 Task: Show available start times in increments of 5 minutes.
Action: Mouse pressed left at (130, 375)
Screenshot: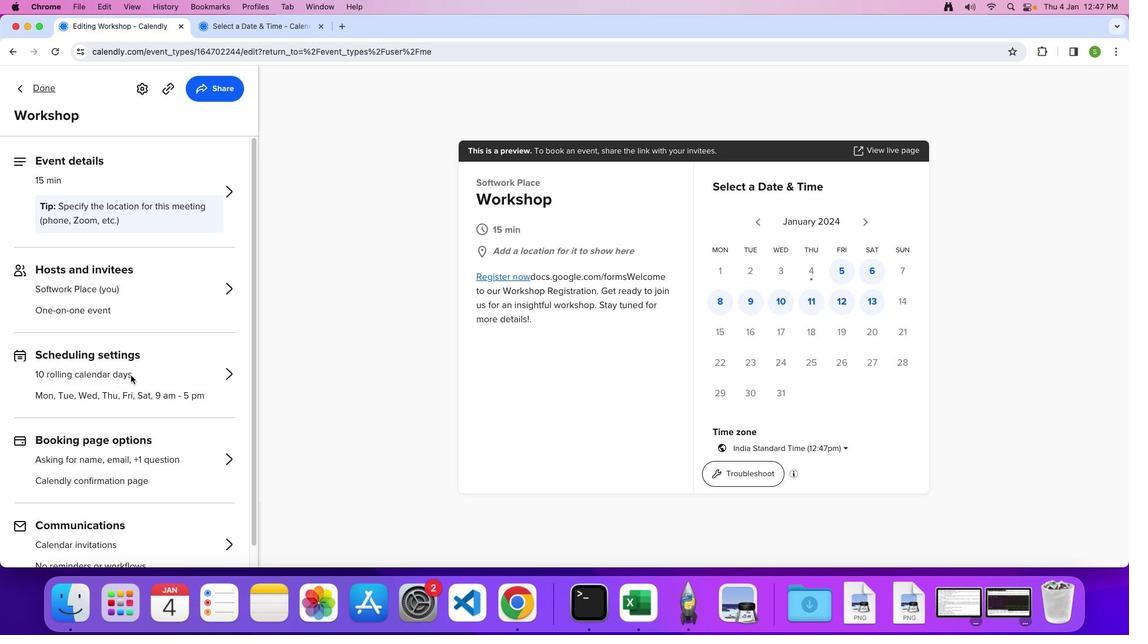 
Action: Mouse pressed left at (130, 375)
Screenshot: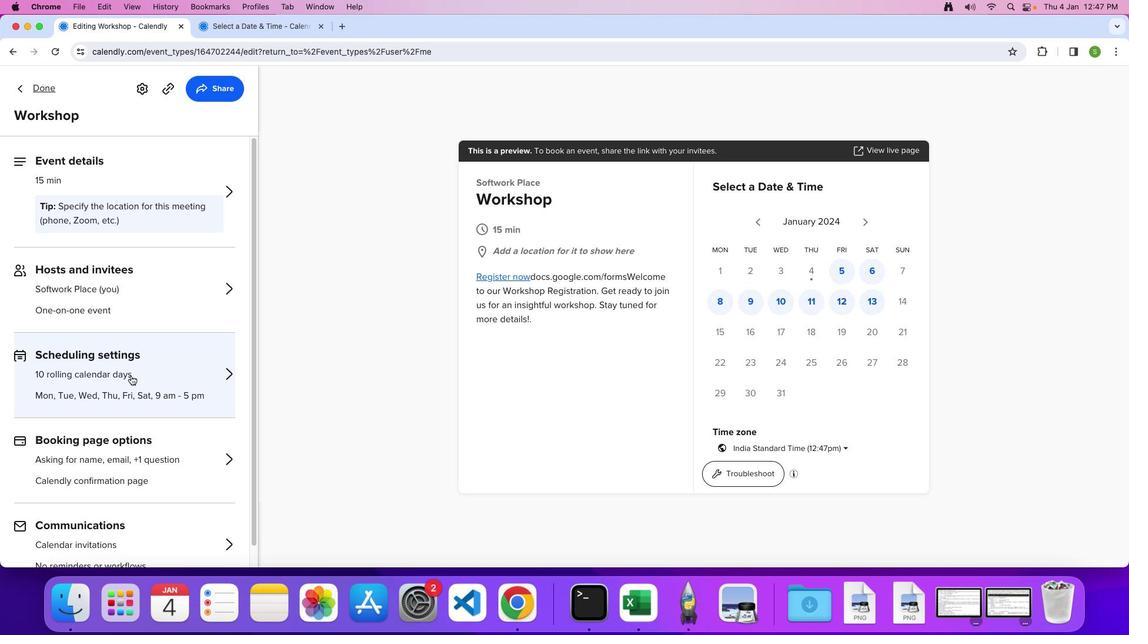 
Action: Mouse moved to (146, 430)
Screenshot: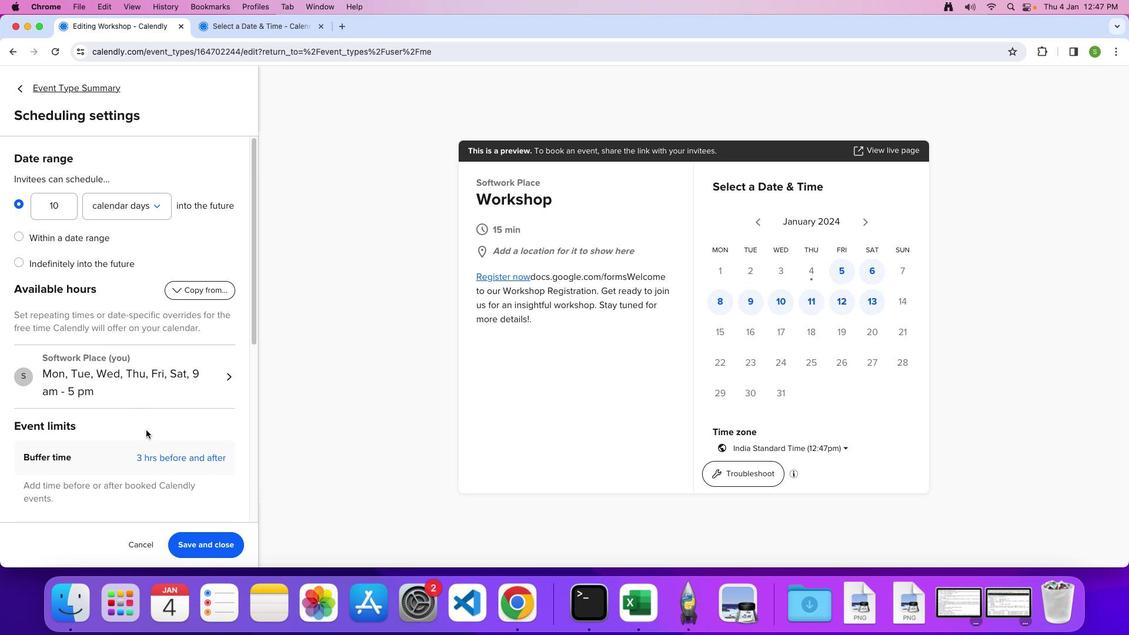 
Action: Mouse scrolled (146, 430) with delta (0, 0)
Screenshot: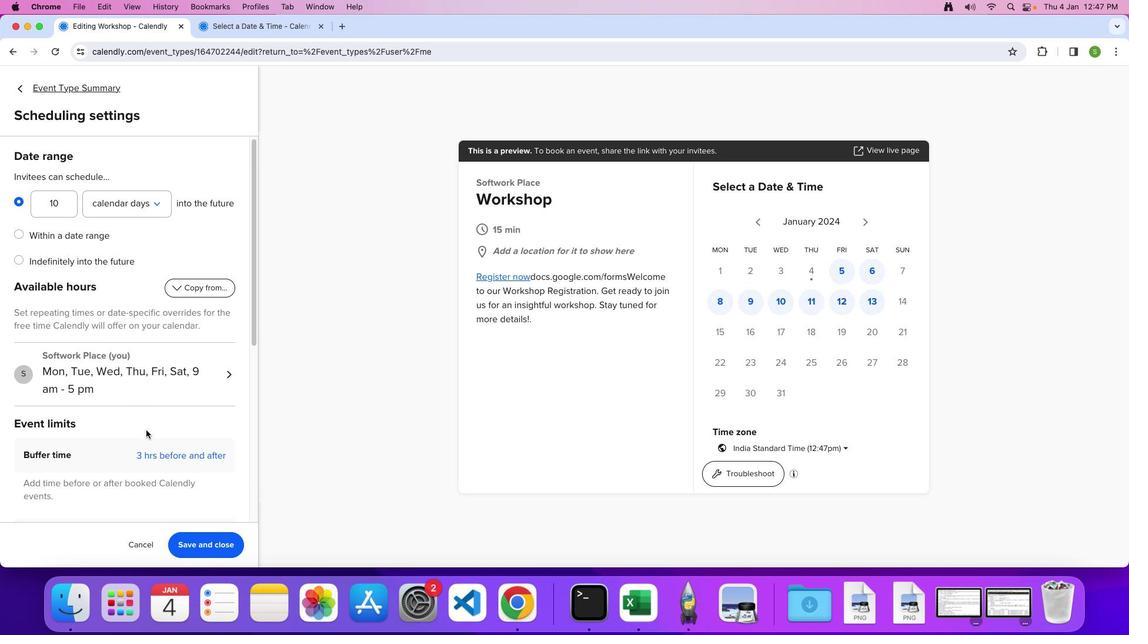 
Action: Mouse scrolled (146, 430) with delta (0, 0)
Screenshot: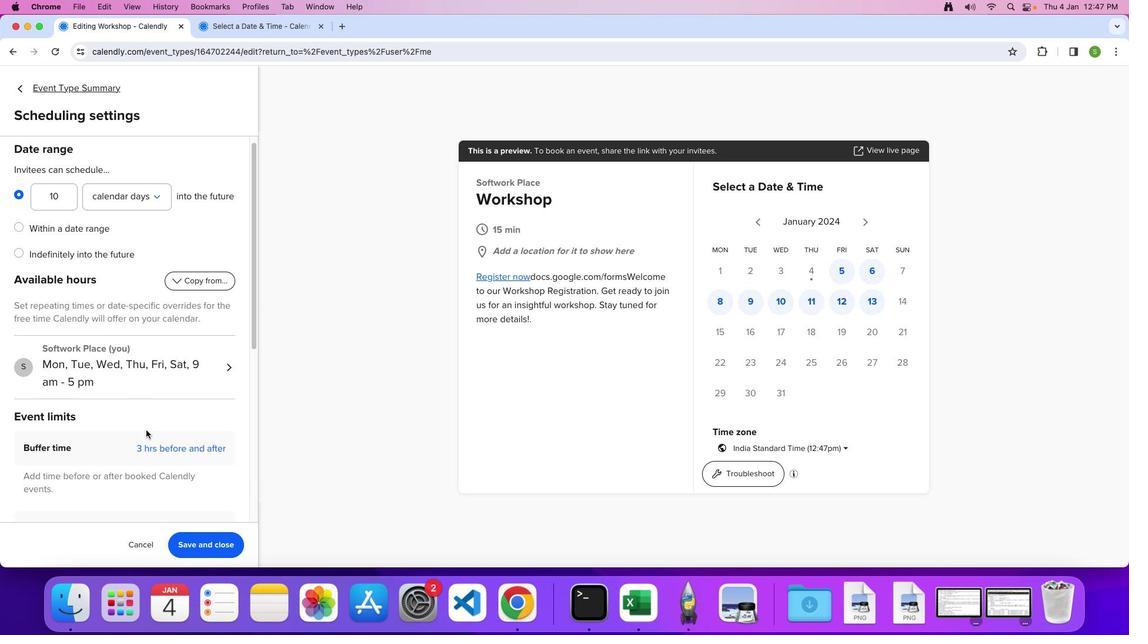 
Action: Mouse scrolled (146, 430) with delta (0, 0)
Screenshot: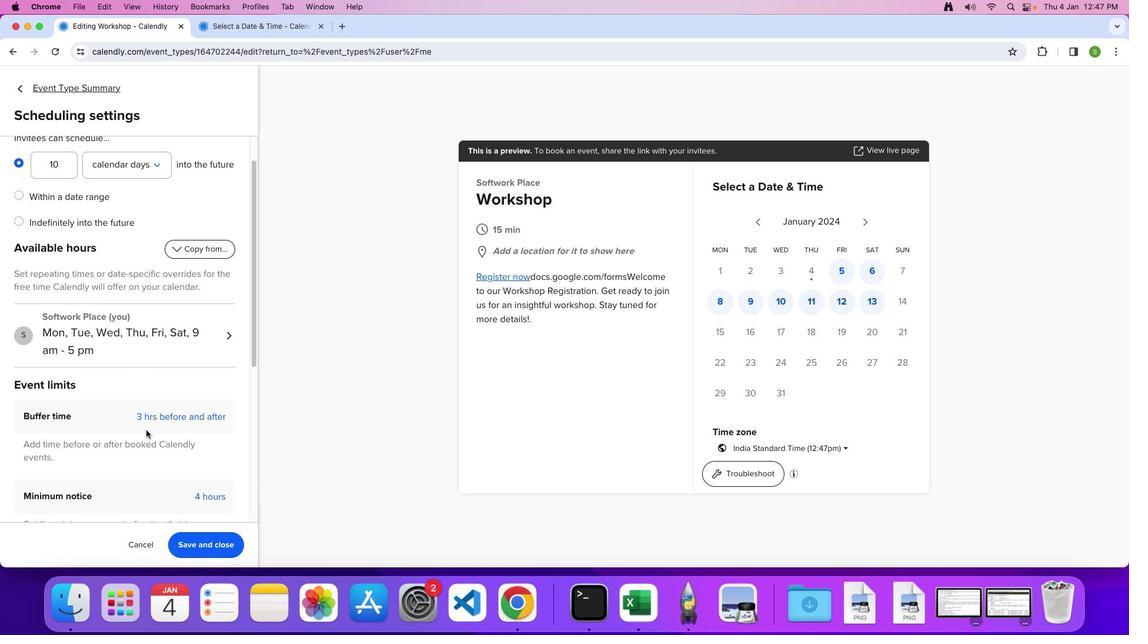 
Action: Mouse scrolled (146, 430) with delta (0, 0)
Screenshot: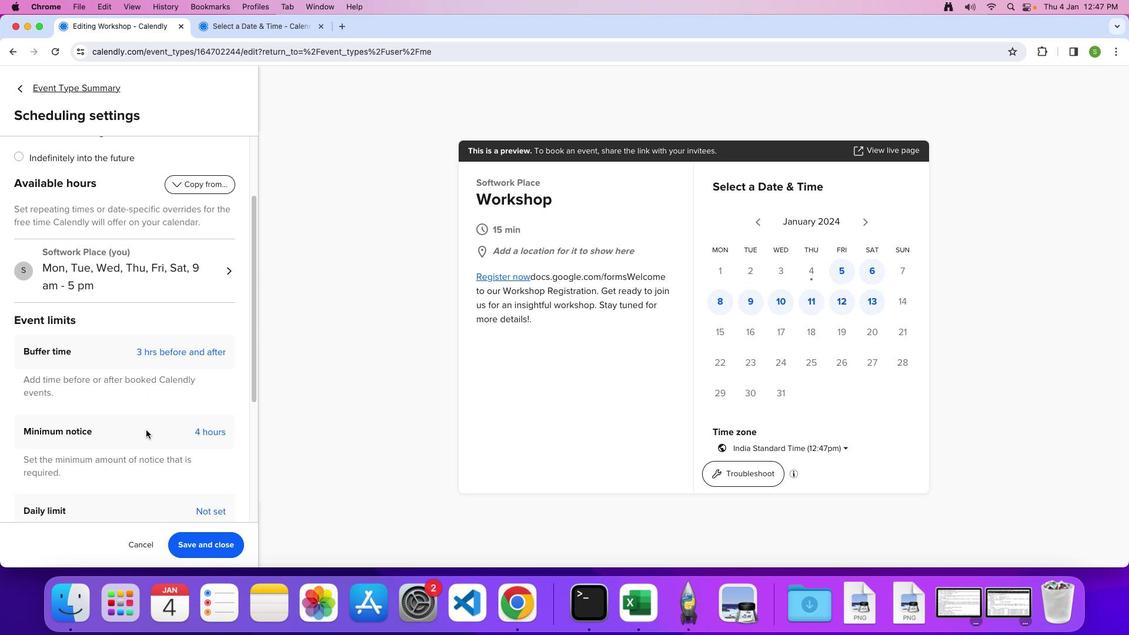 
Action: Mouse scrolled (146, 430) with delta (0, 0)
Screenshot: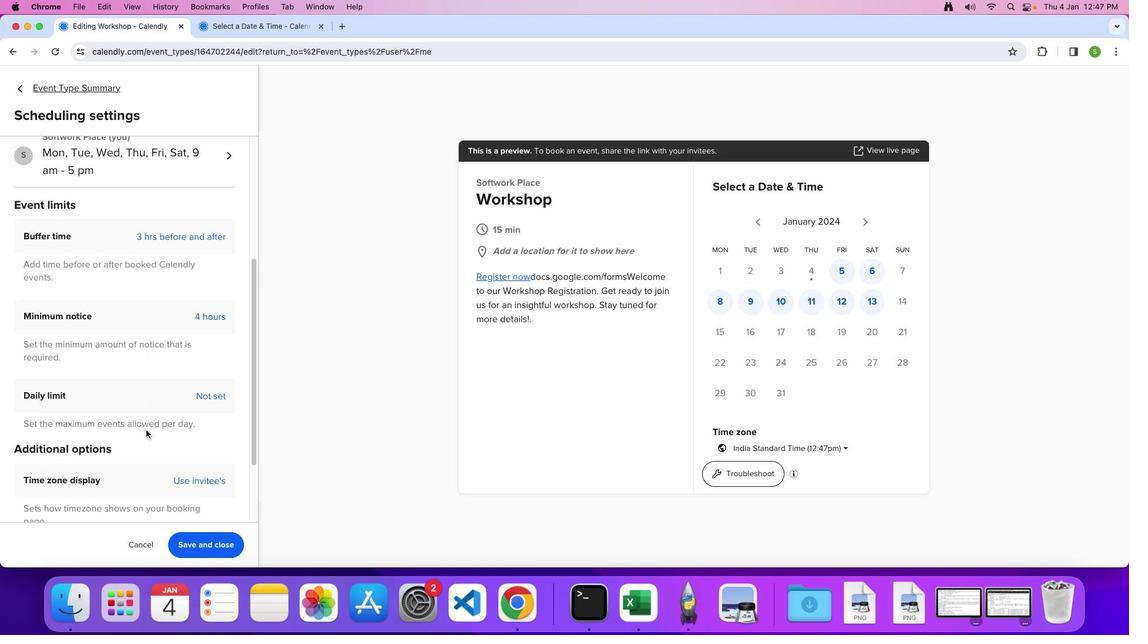 
Action: Mouse scrolled (146, 430) with delta (0, -2)
Screenshot: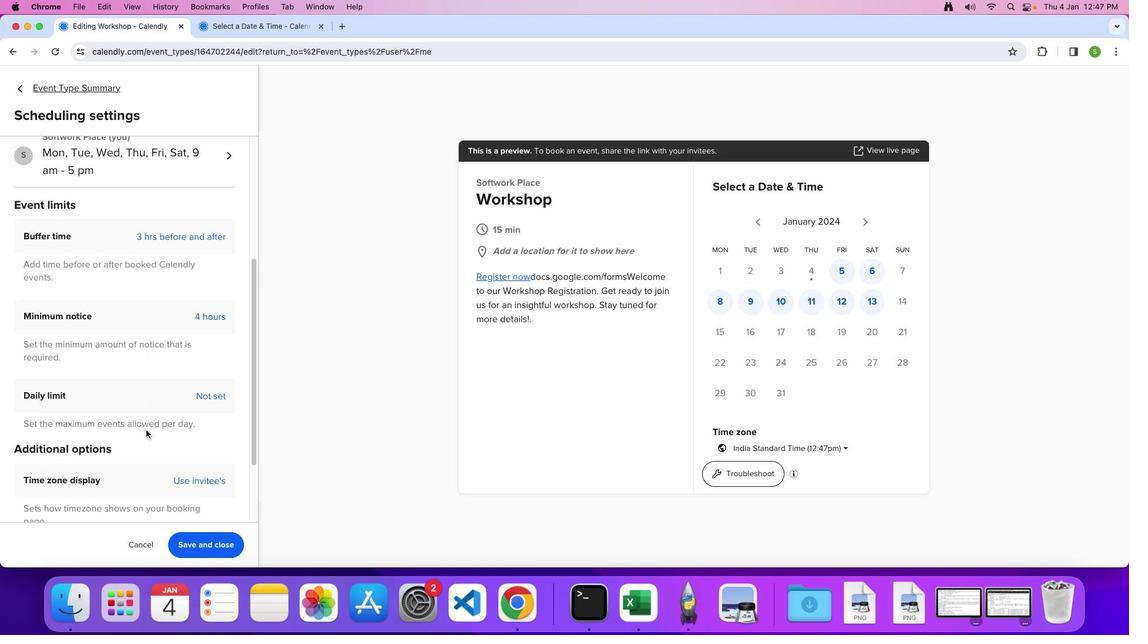 
Action: Mouse scrolled (146, 430) with delta (0, -3)
Screenshot: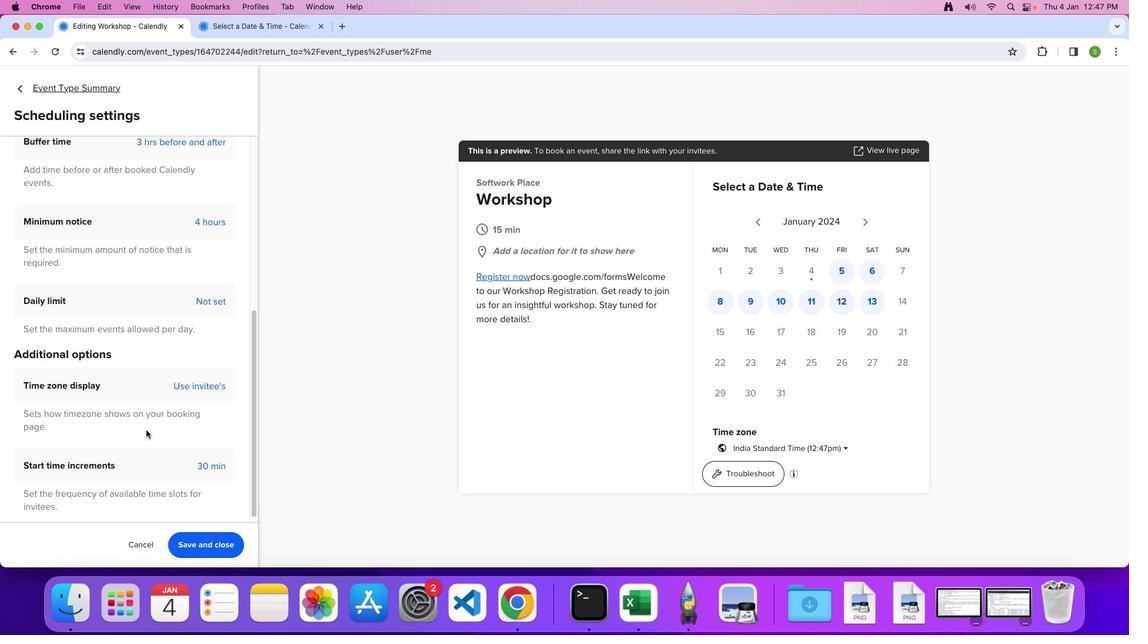 
Action: Mouse scrolled (146, 430) with delta (0, 0)
Screenshot: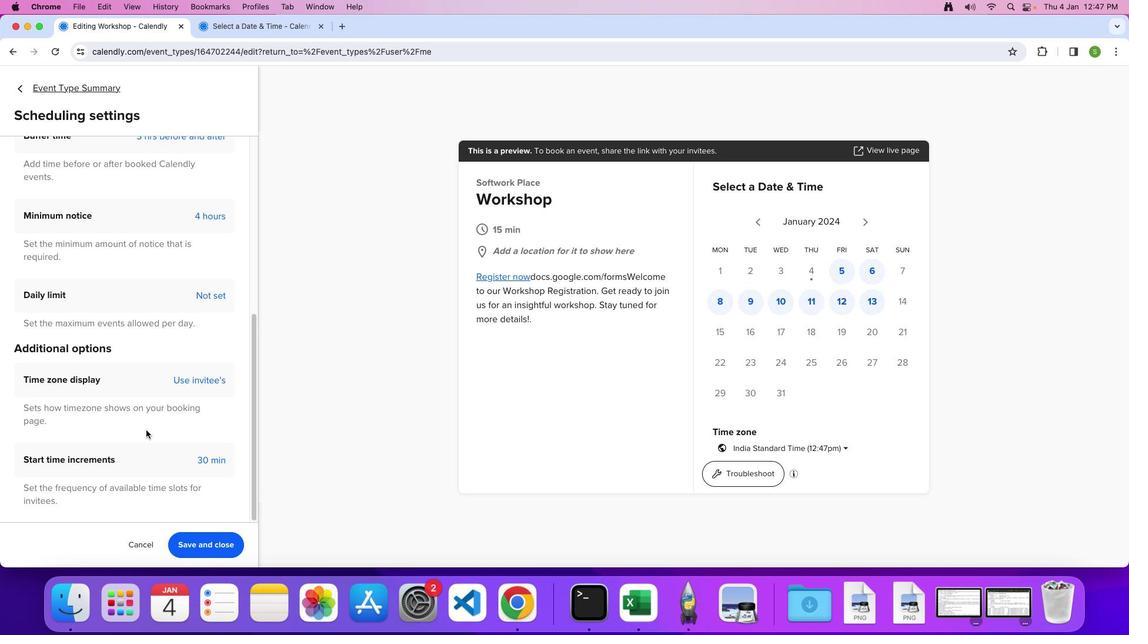 
Action: Mouse scrolled (146, 430) with delta (0, 0)
Screenshot: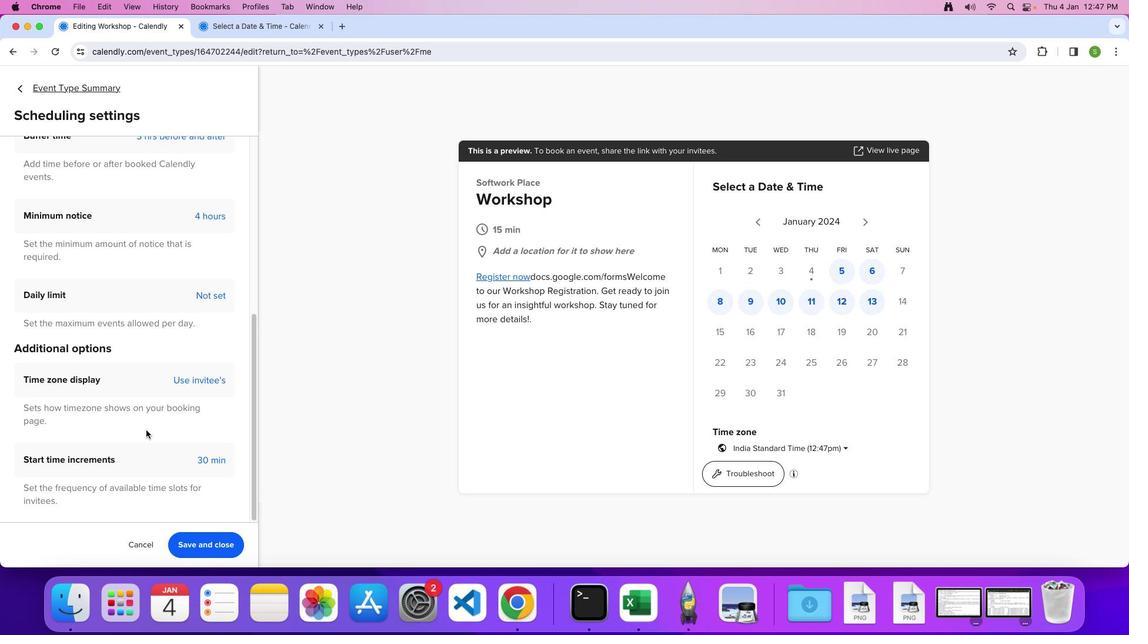 
Action: Mouse scrolled (146, 430) with delta (0, -1)
Screenshot: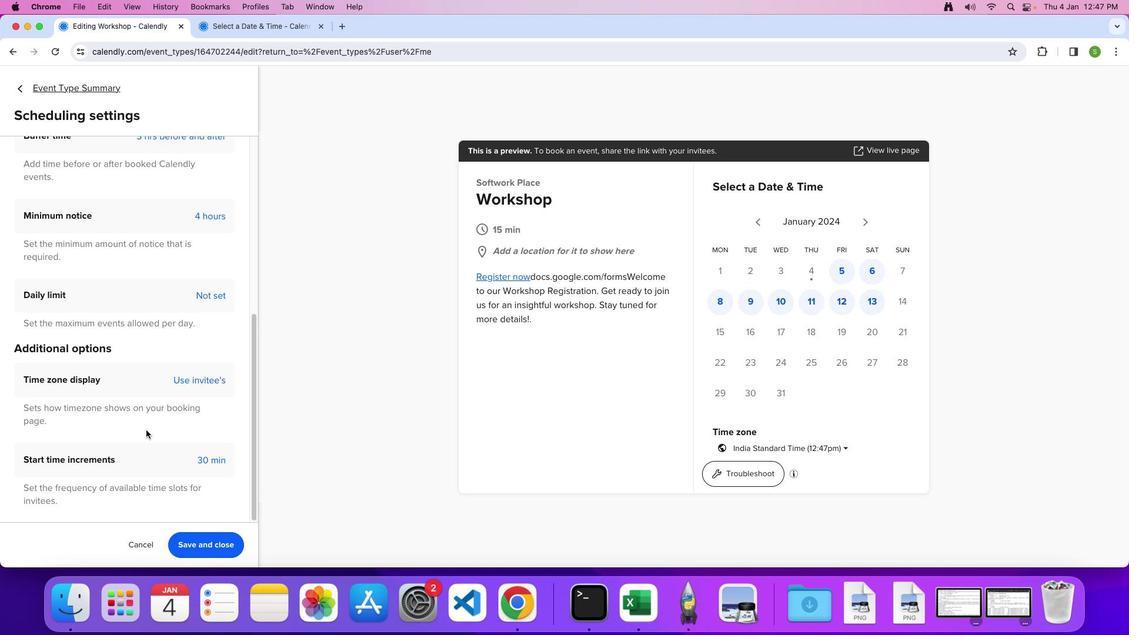 
Action: Mouse moved to (143, 462)
Screenshot: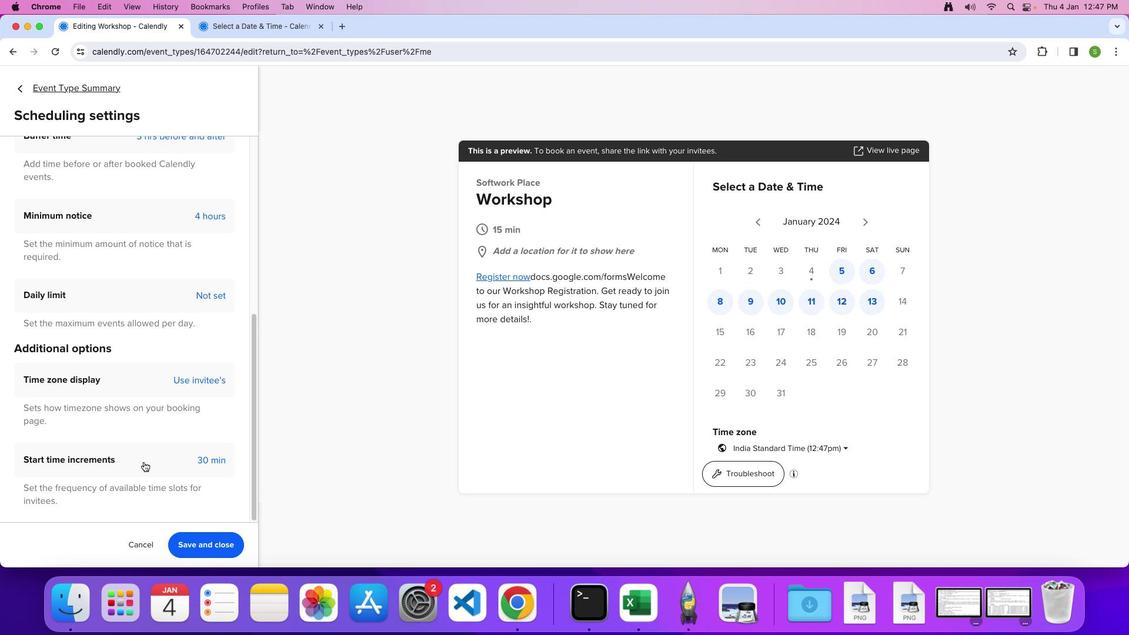
Action: Mouse pressed left at (143, 462)
Screenshot: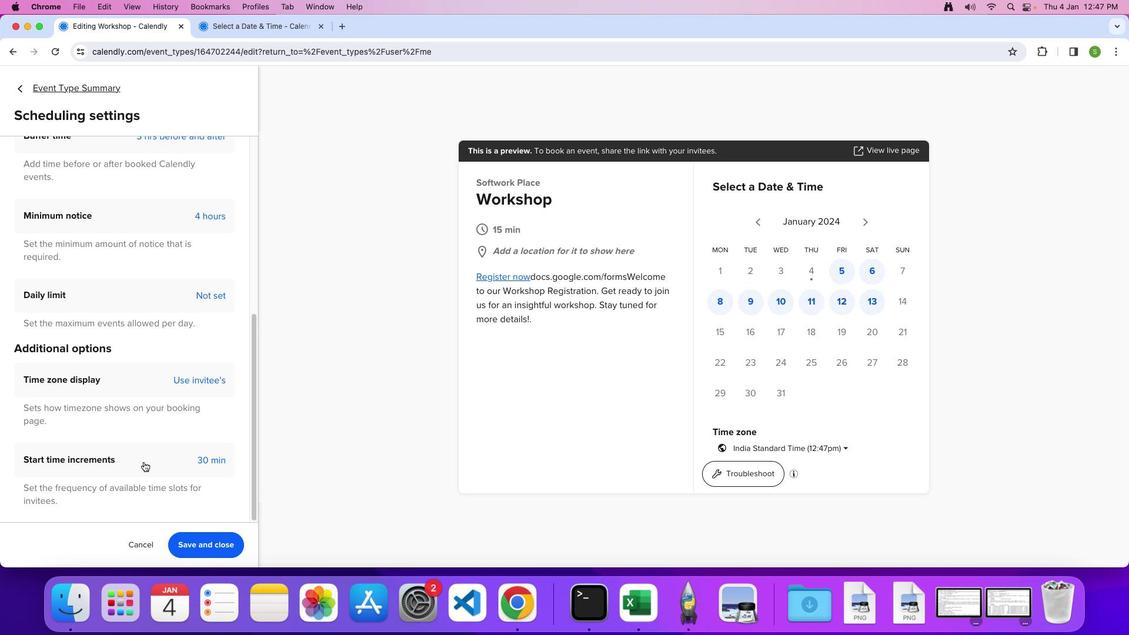 
Action: Mouse moved to (230, 466)
Screenshot: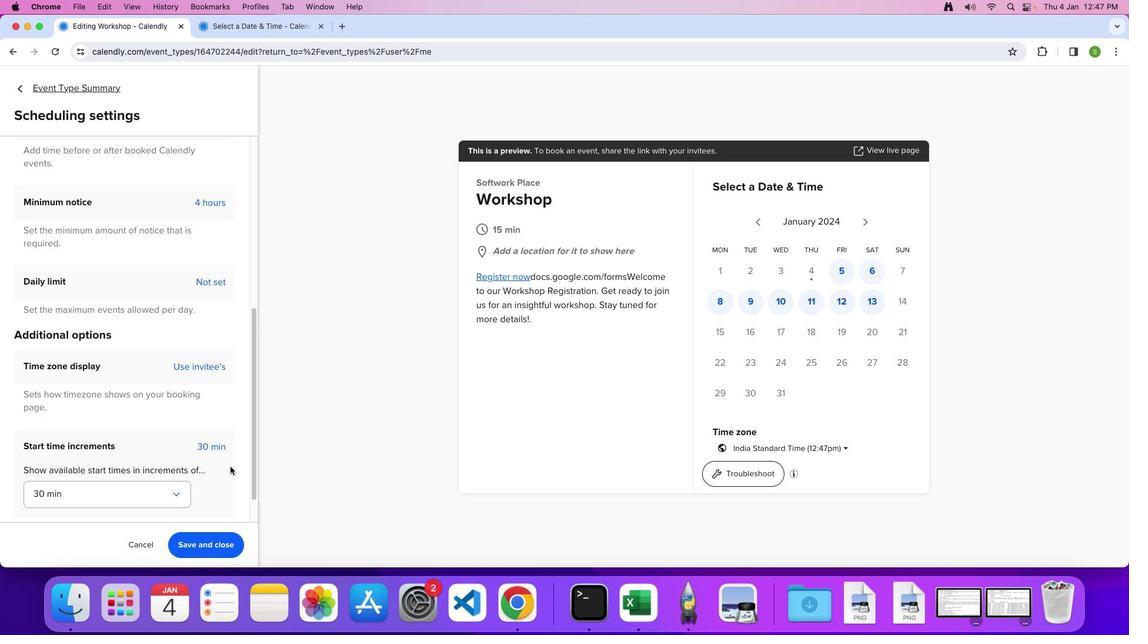 
Action: Mouse scrolled (230, 466) with delta (0, 0)
Screenshot: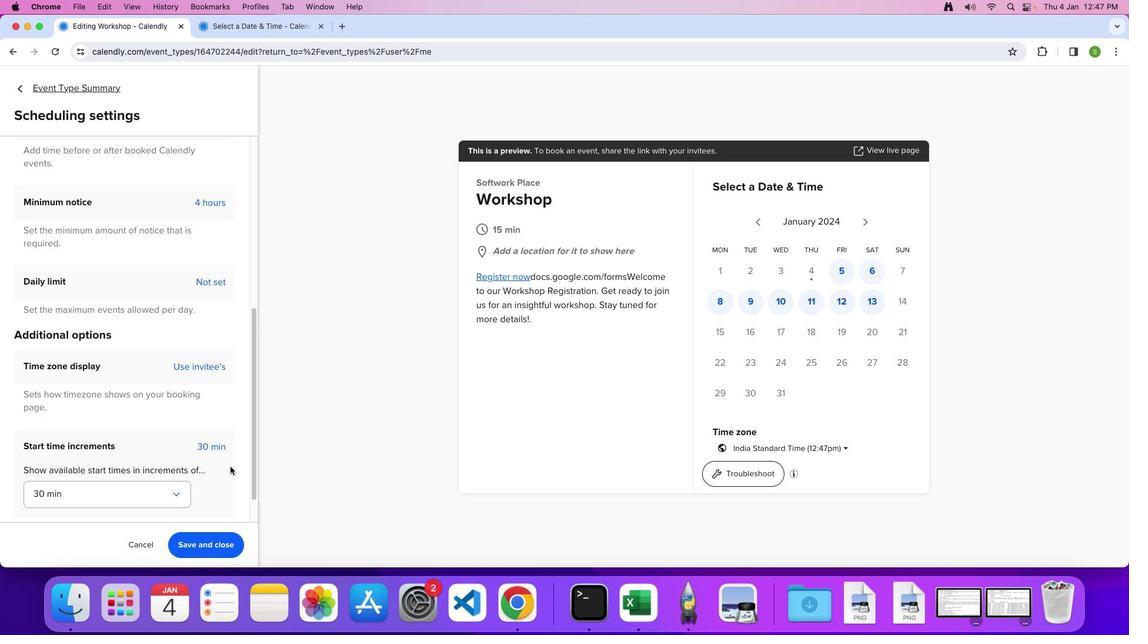 
Action: Mouse scrolled (230, 466) with delta (0, 0)
Screenshot: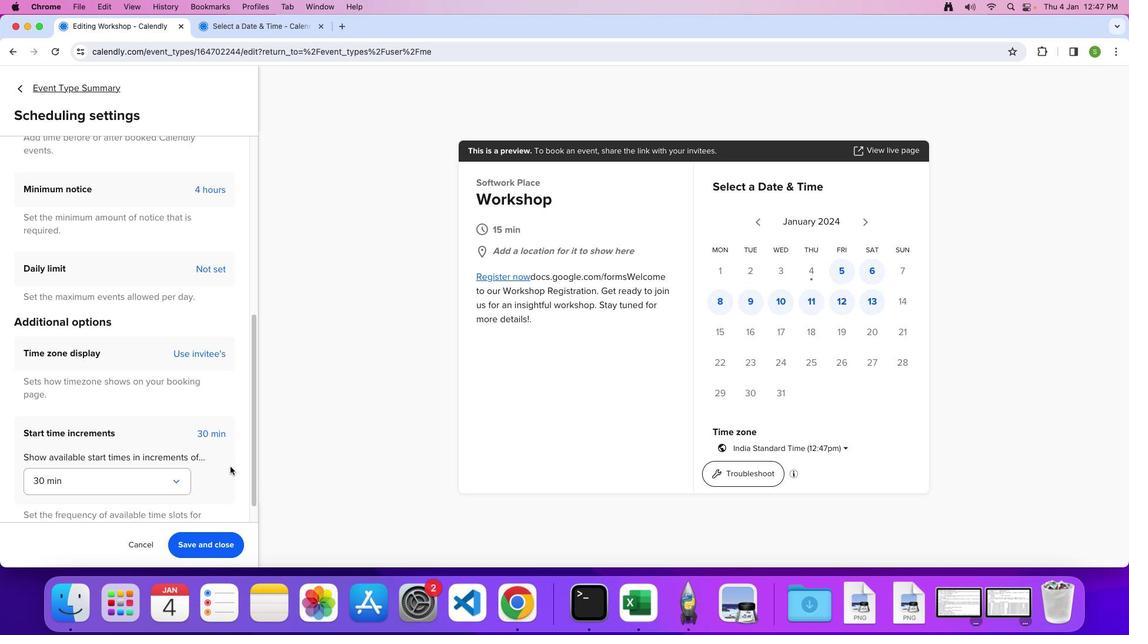 
Action: Mouse scrolled (230, 466) with delta (0, -2)
Screenshot: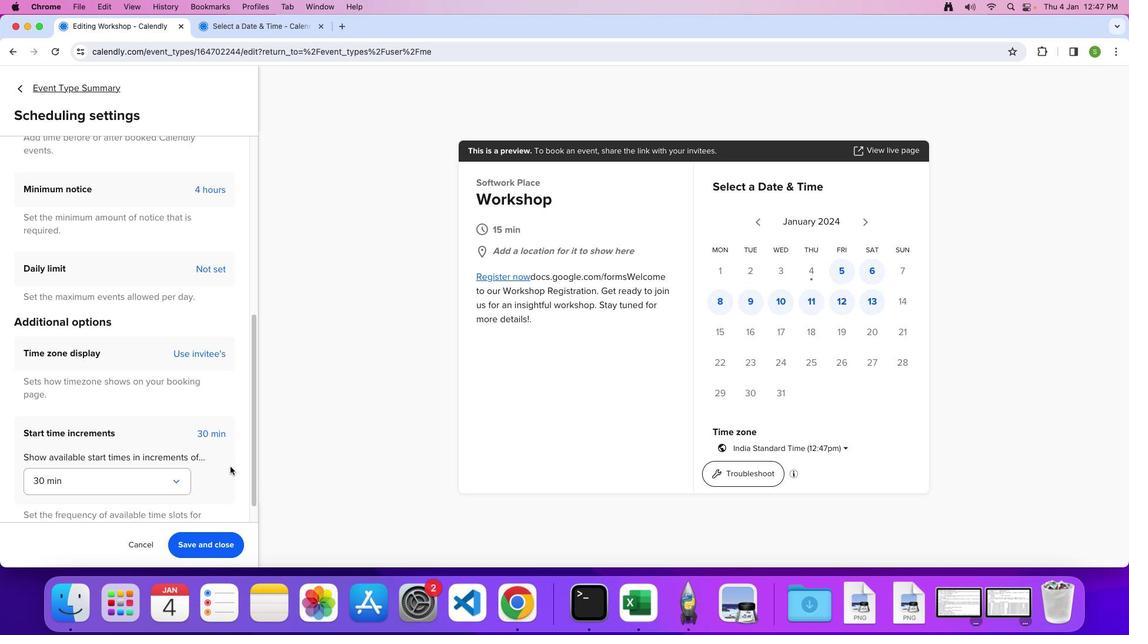 
Action: Mouse scrolled (230, 466) with delta (0, -3)
Screenshot: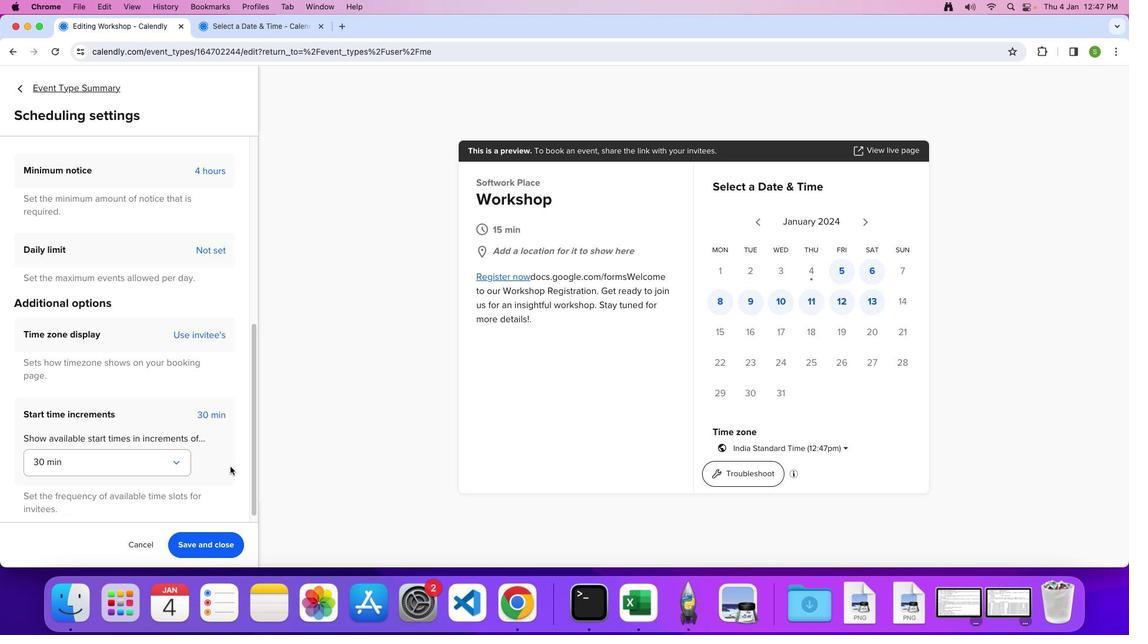 
Action: Mouse moved to (174, 455)
Screenshot: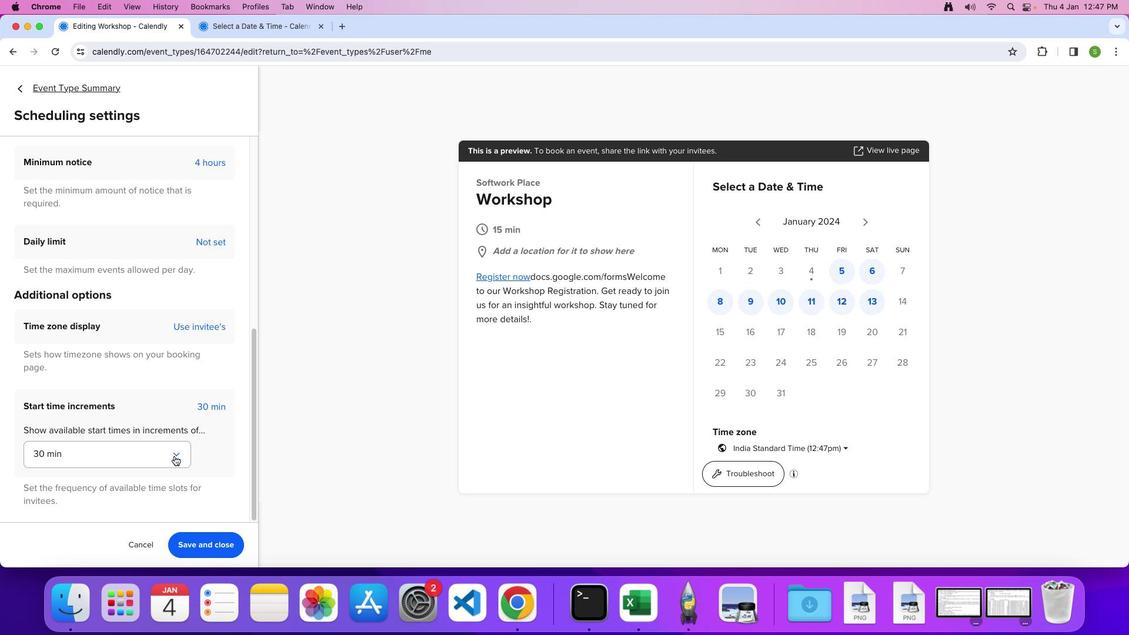
Action: Mouse pressed left at (174, 455)
Screenshot: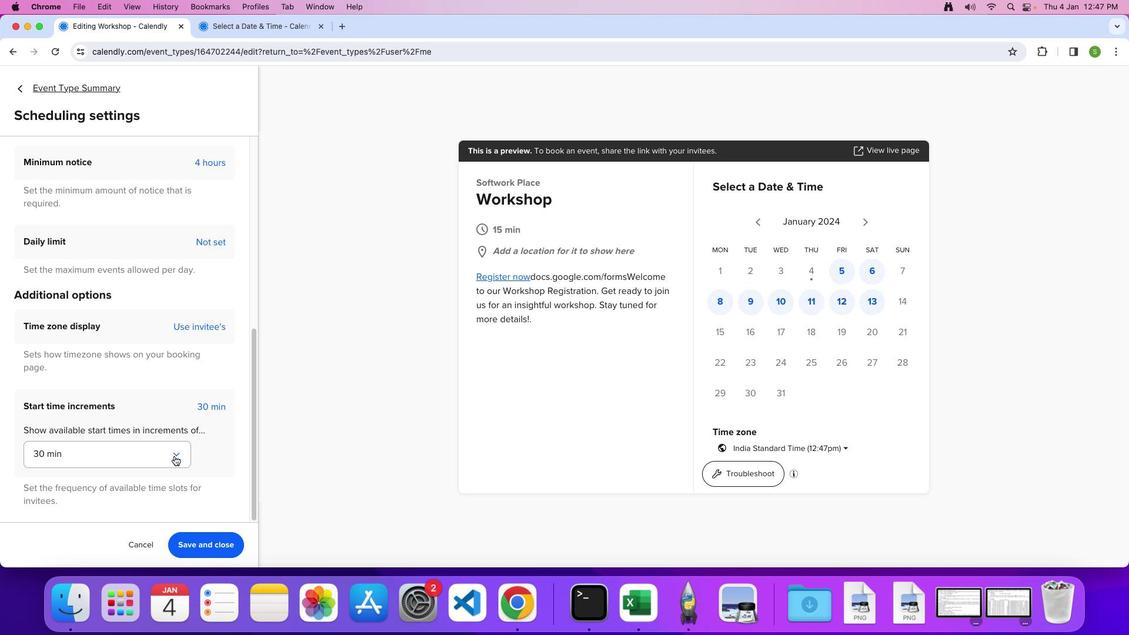 
Action: Mouse moved to (121, 502)
Screenshot: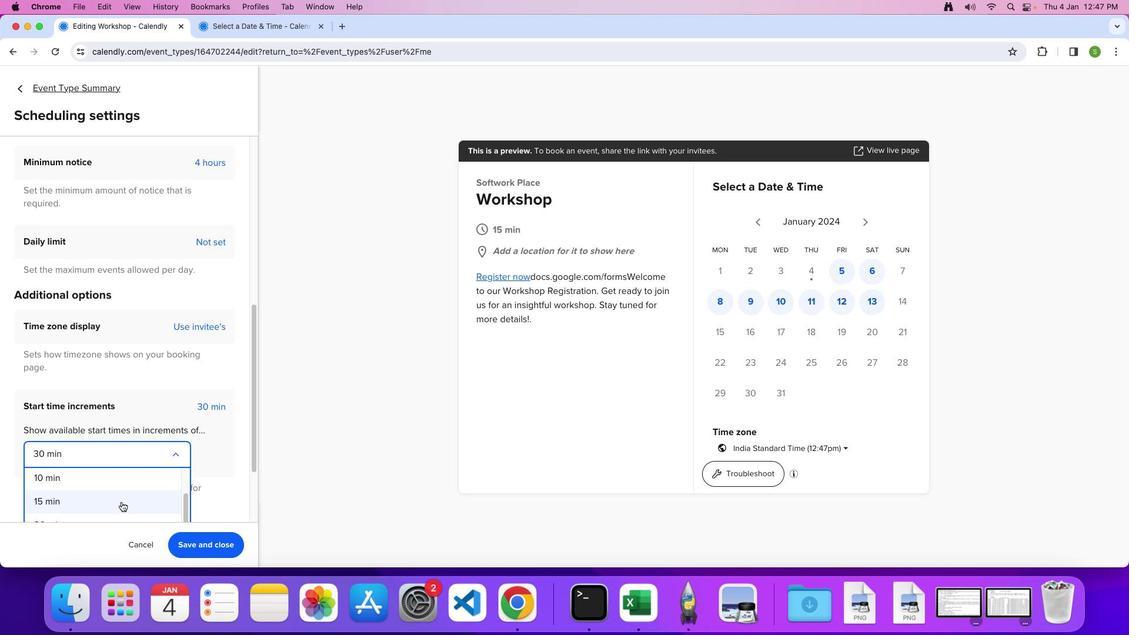 
Action: Mouse scrolled (121, 502) with delta (0, 0)
Screenshot: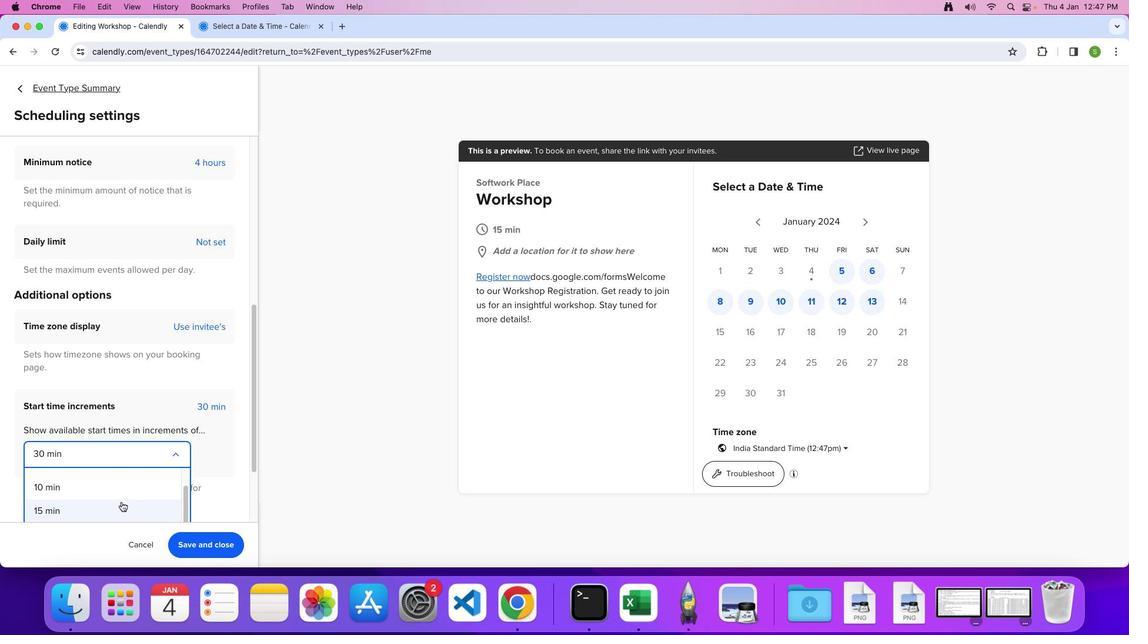 
Action: Mouse scrolled (121, 502) with delta (0, 0)
Screenshot: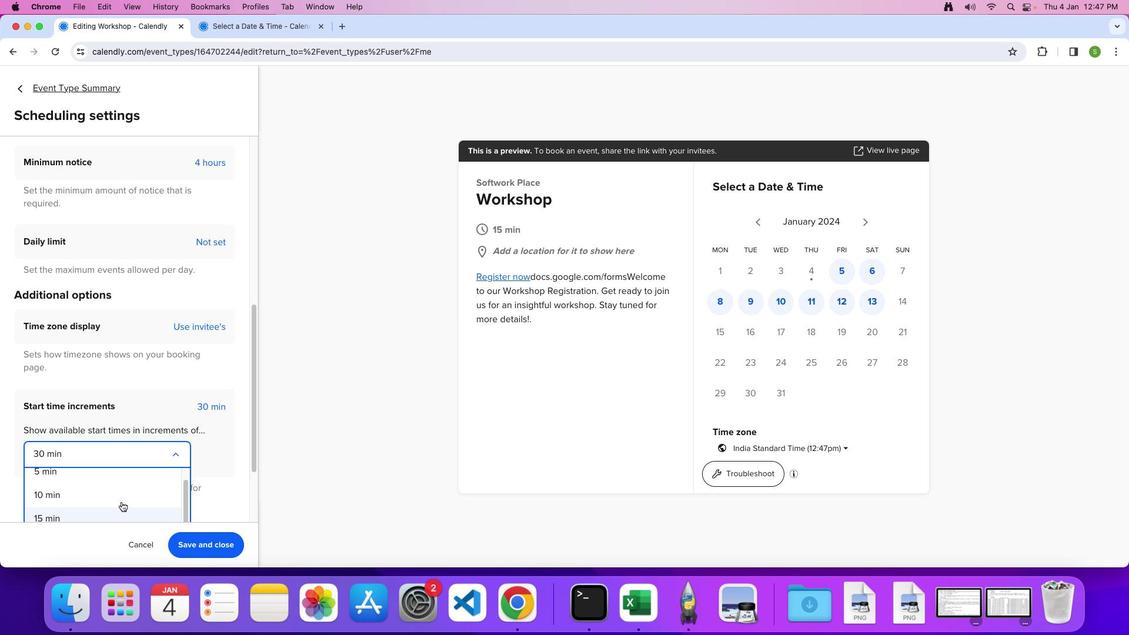 
Action: Mouse moved to (122, 500)
Screenshot: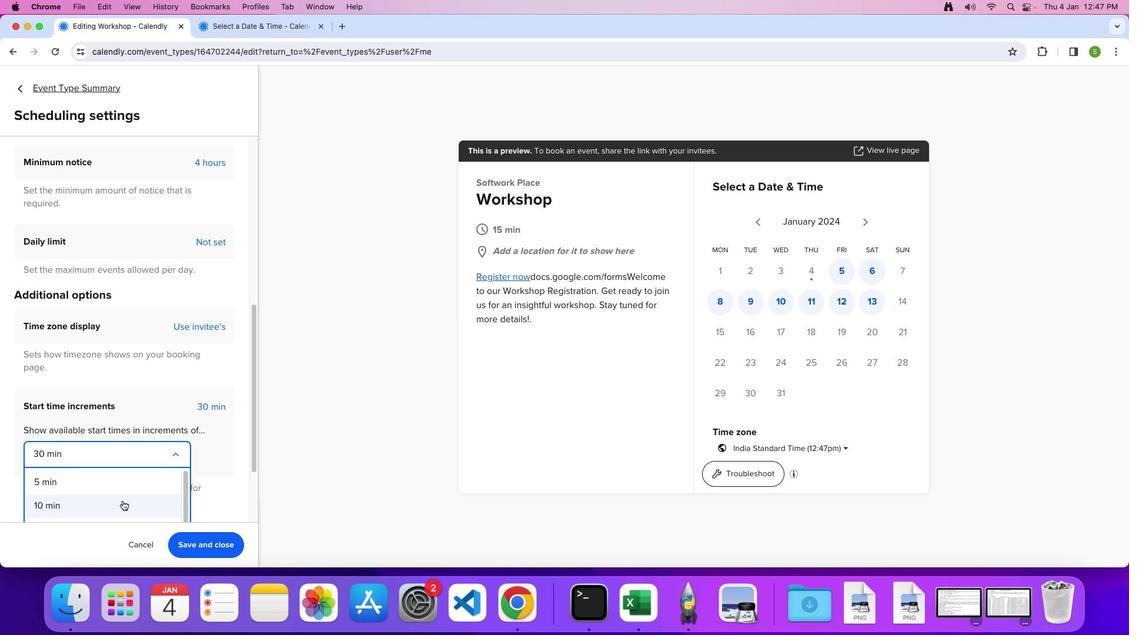 
Action: Mouse scrolled (122, 500) with delta (0, 0)
Screenshot: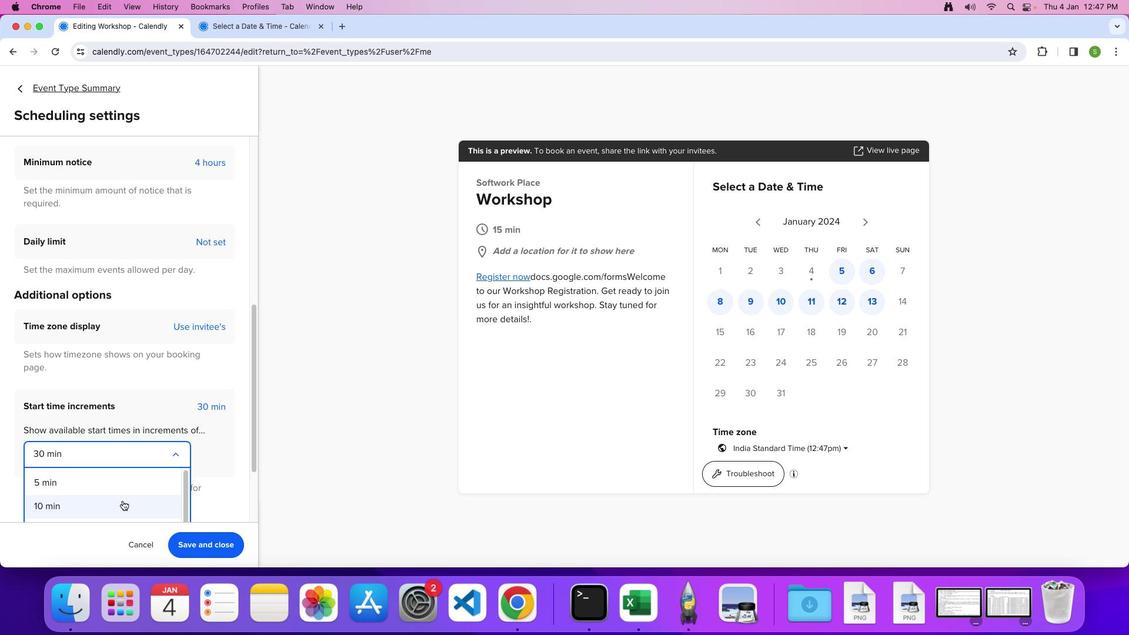 
Action: Mouse scrolled (122, 500) with delta (0, 0)
Screenshot: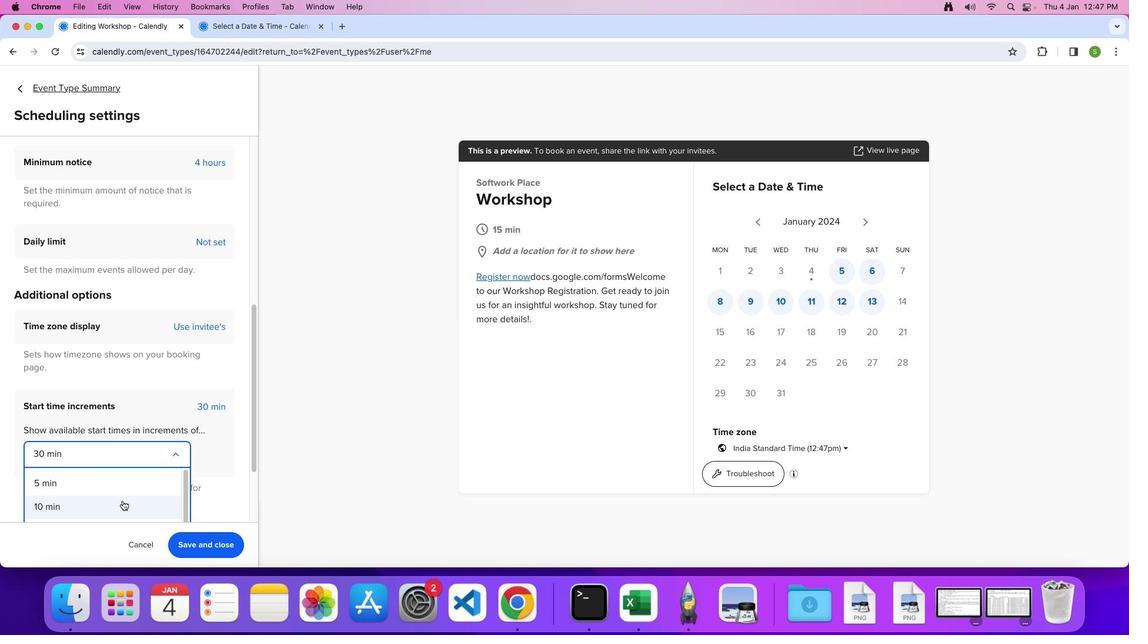 
Action: Mouse scrolled (122, 500) with delta (0, 2)
Screenshot: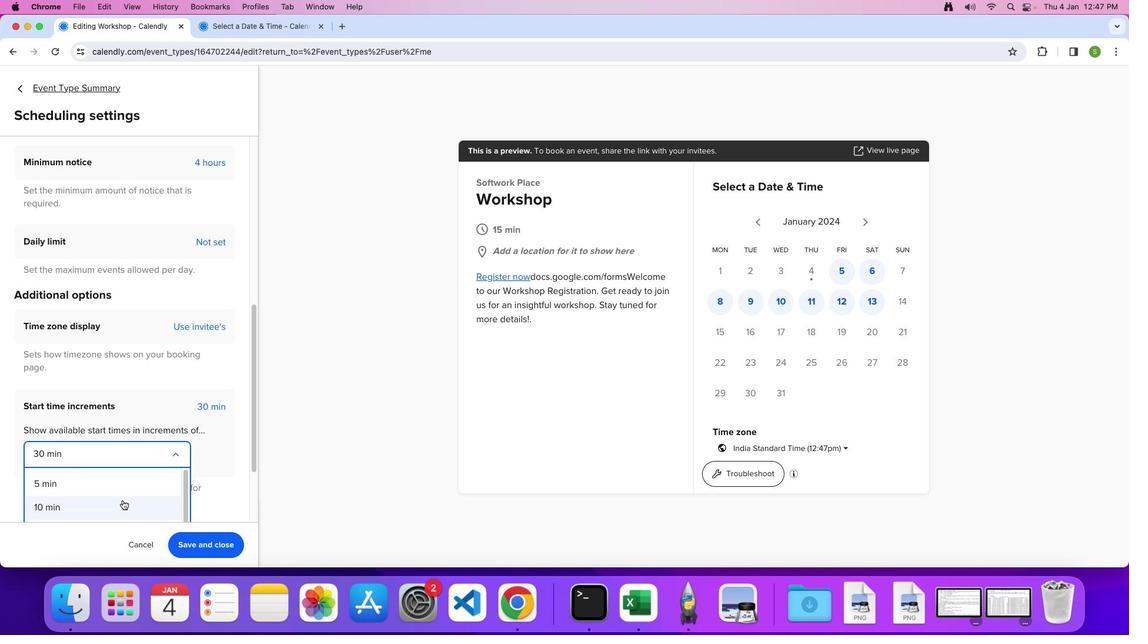 
Action: Mouse moved to (127, 480)
Screenshot: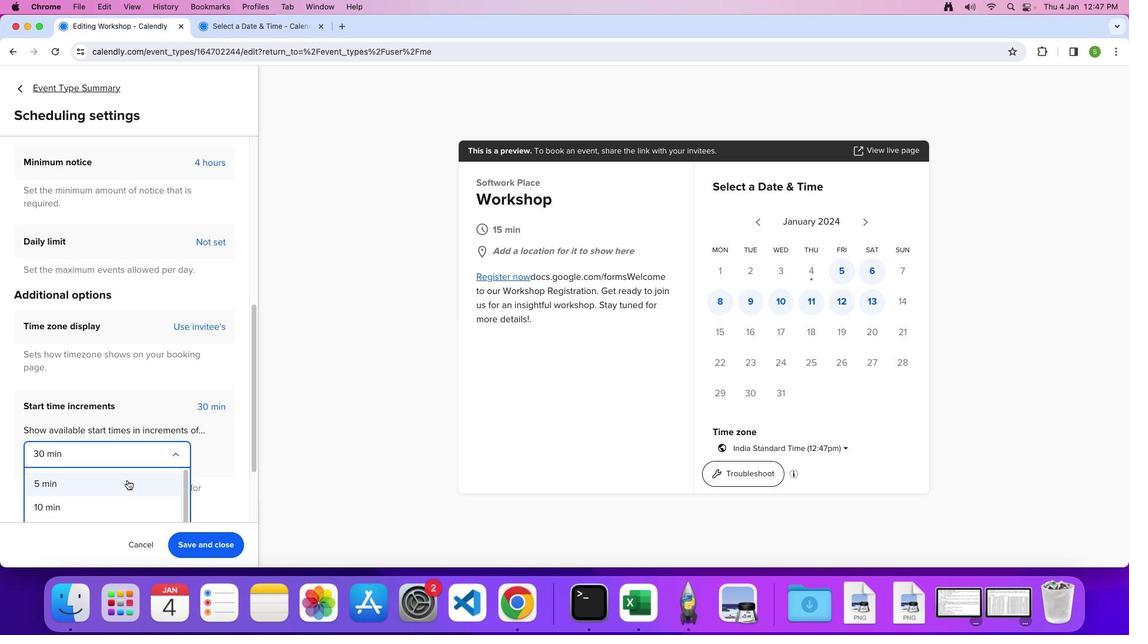 
Action: Mouse pressed left at (127, 480)
Screenshot: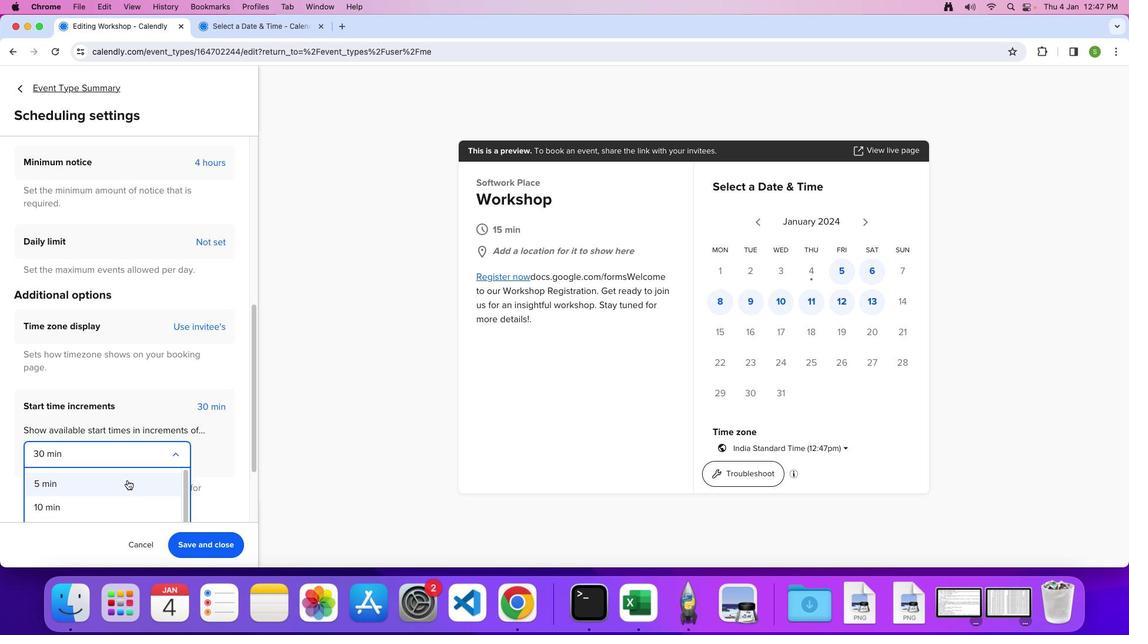 
Action: Mouse moved to (426, 476)
Screenshot: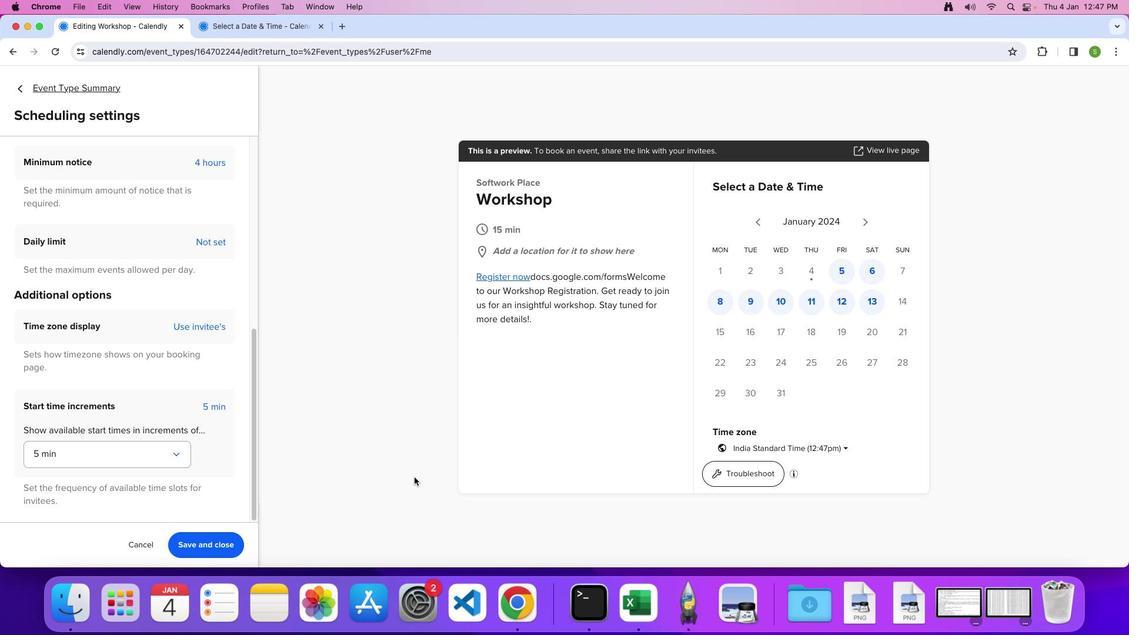 
